 Task: Add the task  Add support for video conferencing to the web application to the section Bug Bounty in the project TrackForge and add a Due Date to the respective task as 2024/02/23.
Action: Mouse moved to (516, 447)
Screenshot: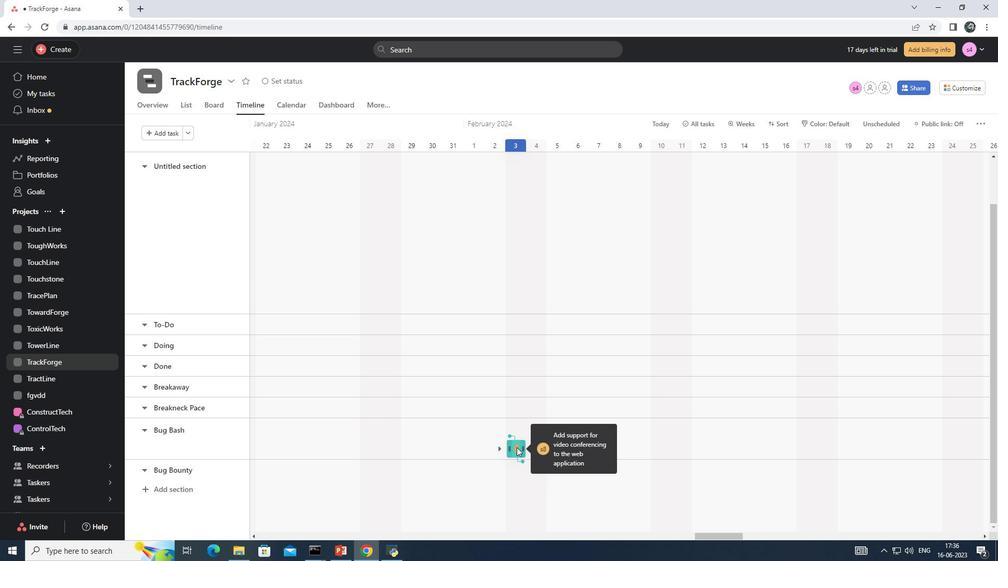 
Action: Mouse pressed left at (516, 447)
Screenshot: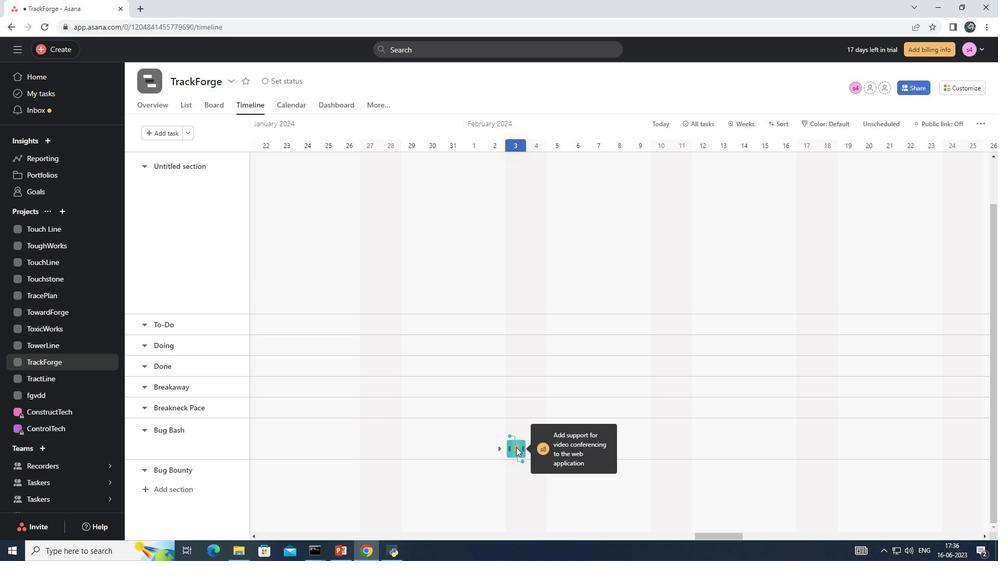 
Action: Mouse moved to (517, 472)
Screenshot: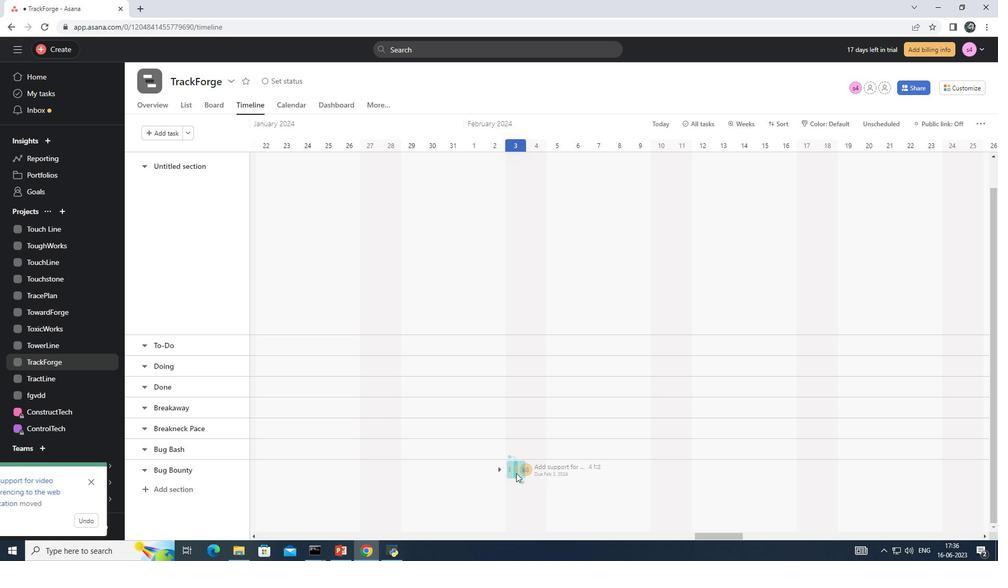 
Action: Mouse pressed left at (517, 472)
Screenshot: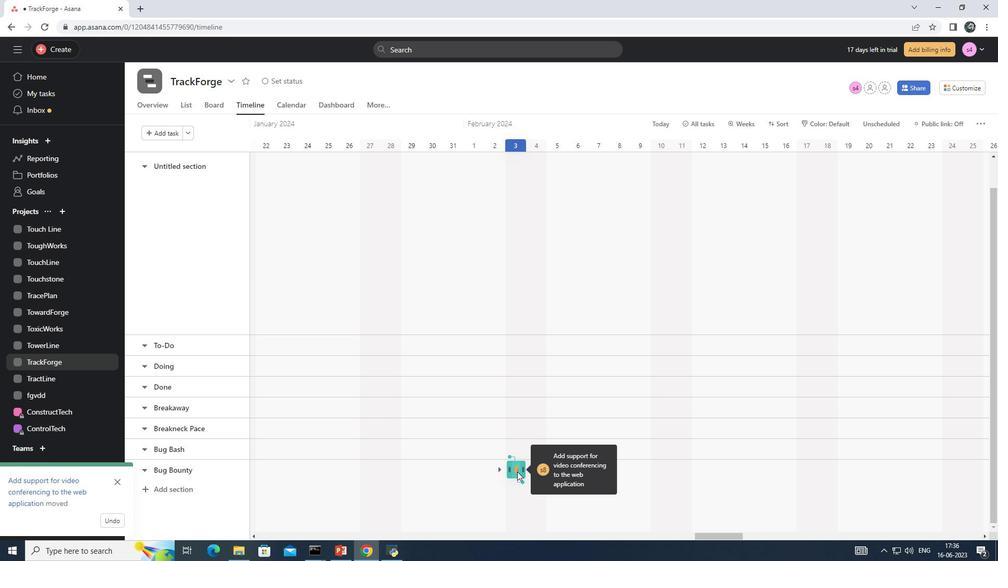 
Action: Mouse moved to (786, 224)
Screenshot: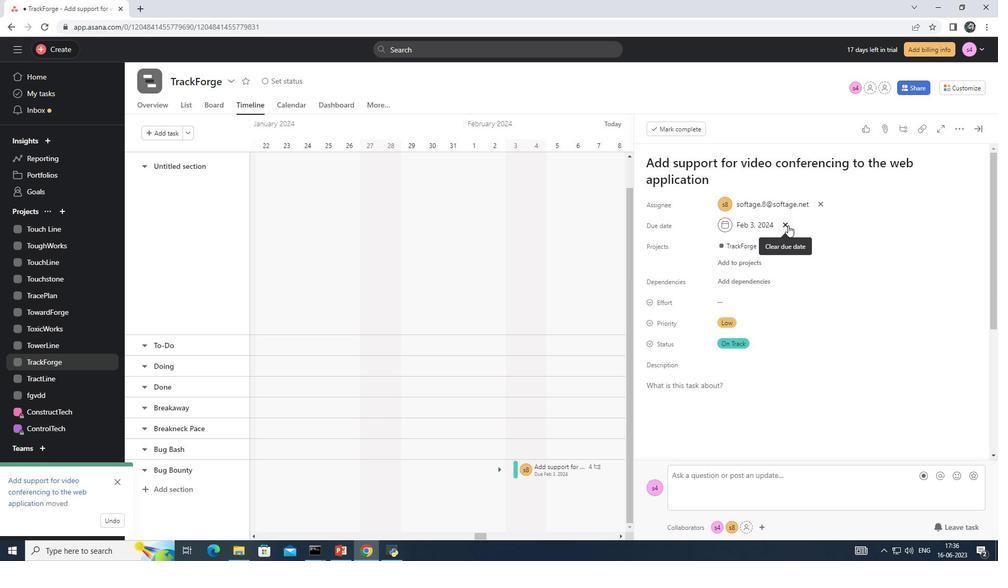 
Action: Mouse pressed left at (786, 224)
Screenshot: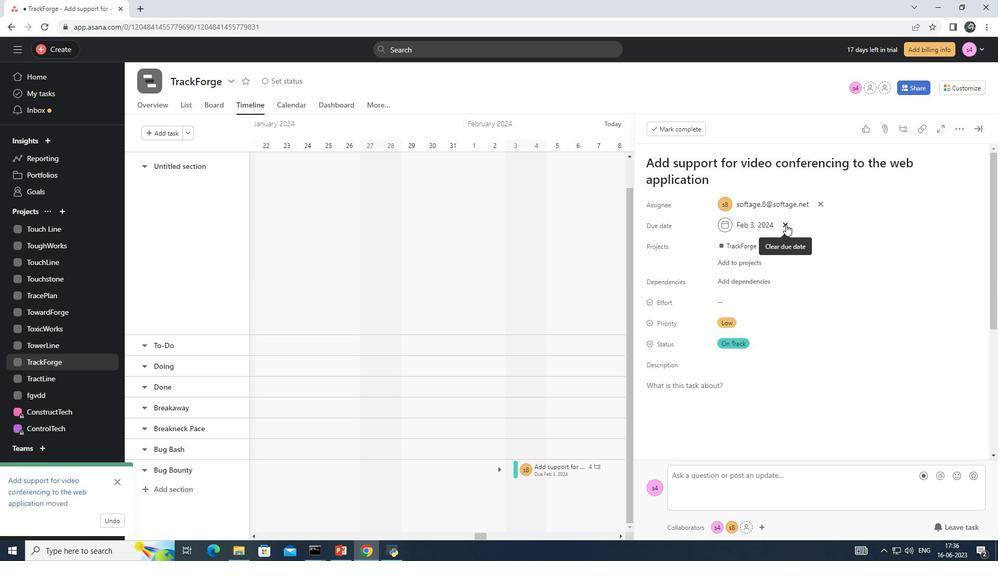 
Action: Mouse moved to (762, 223)
Screenshot: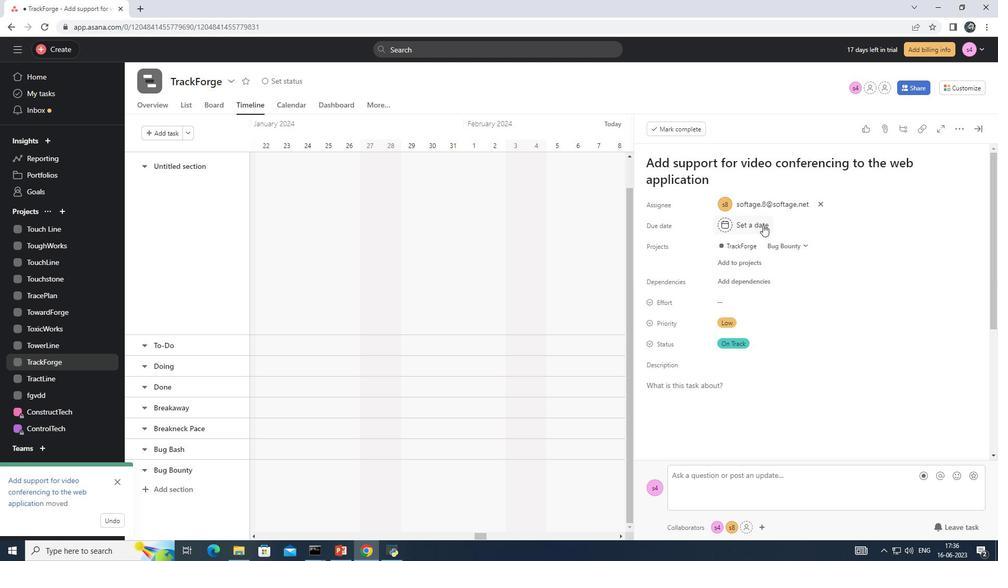 
Action: Mouse pressed left at (762, 223)
Screenshot: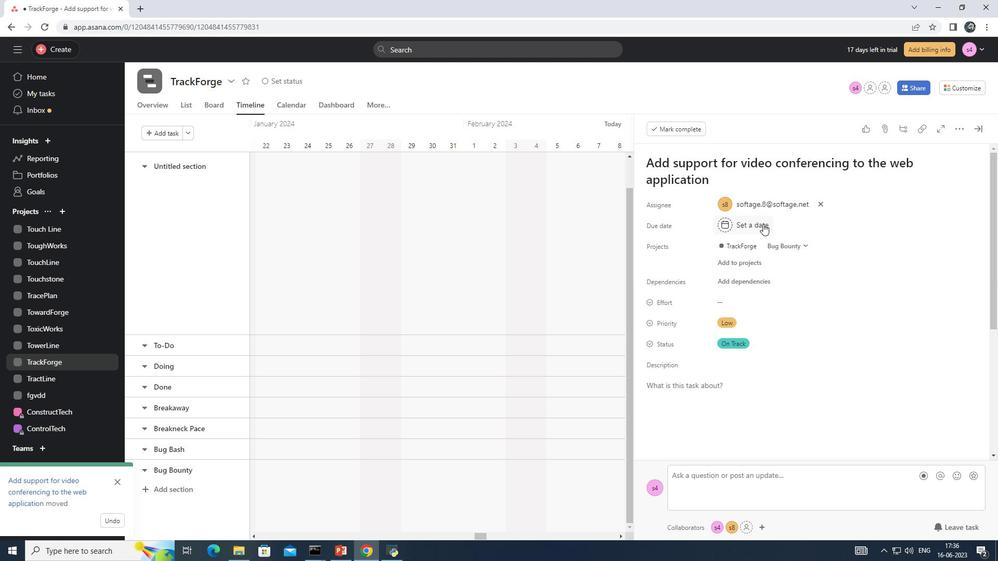 
Action: Key pressed 2024/02/23<Key.enter>
Screenshot: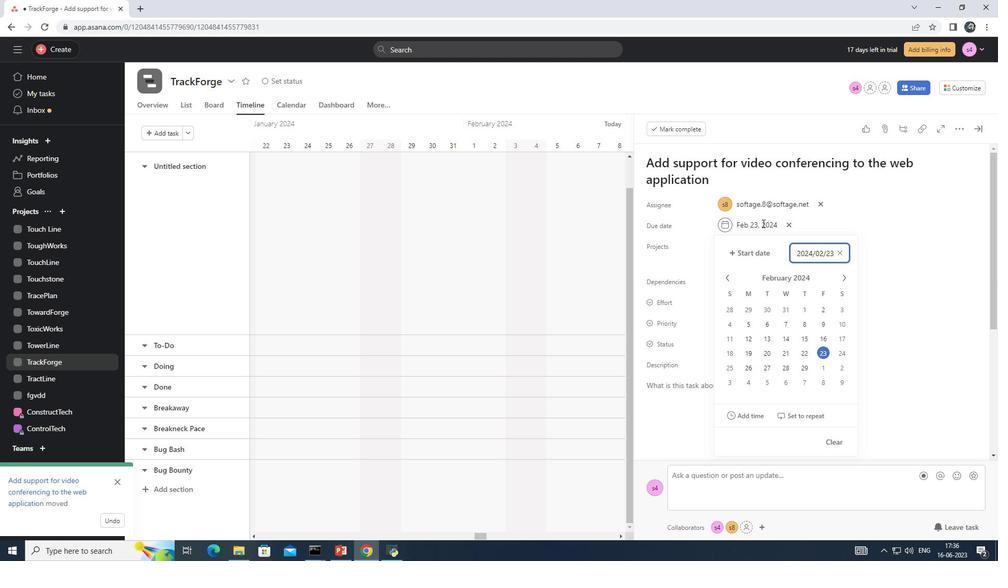 
